 Task: Select the on in the editor word wrap.
Action: Mouse moved to (7, 480)
Screenshot: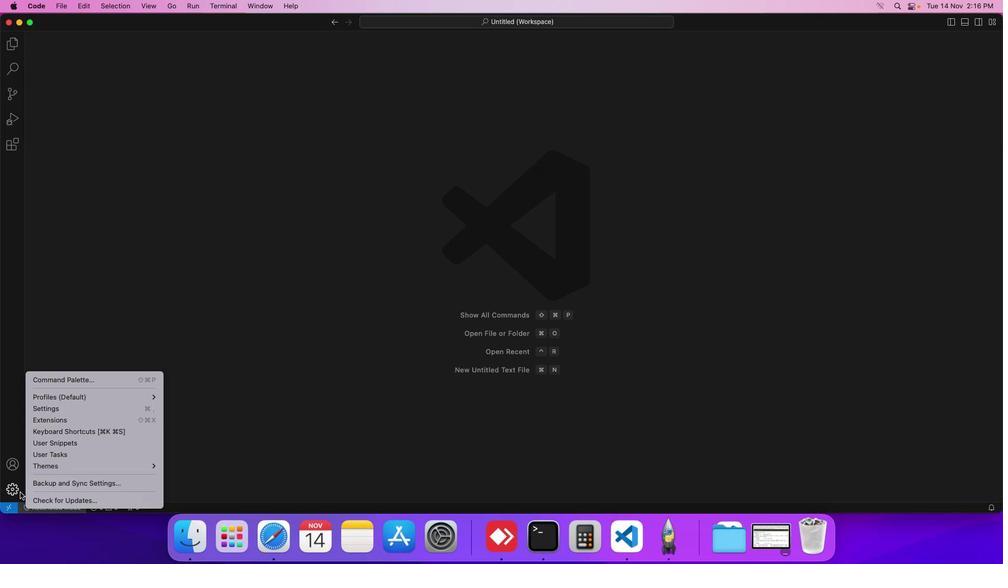 
Action: Mouse pressed left at (7, 480)
Screenshot: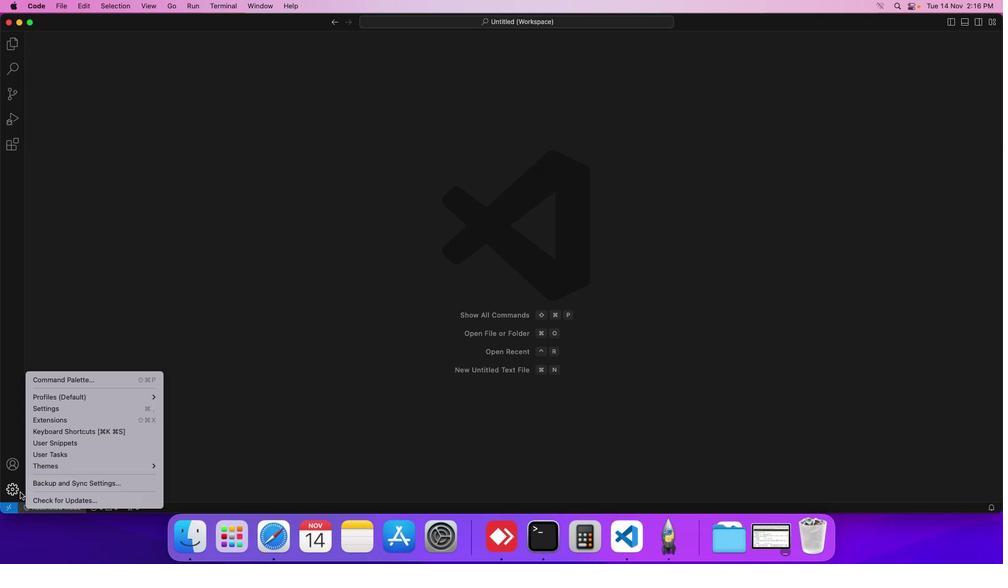 
Action: Mouse moved to (76, 394)
Screenshot: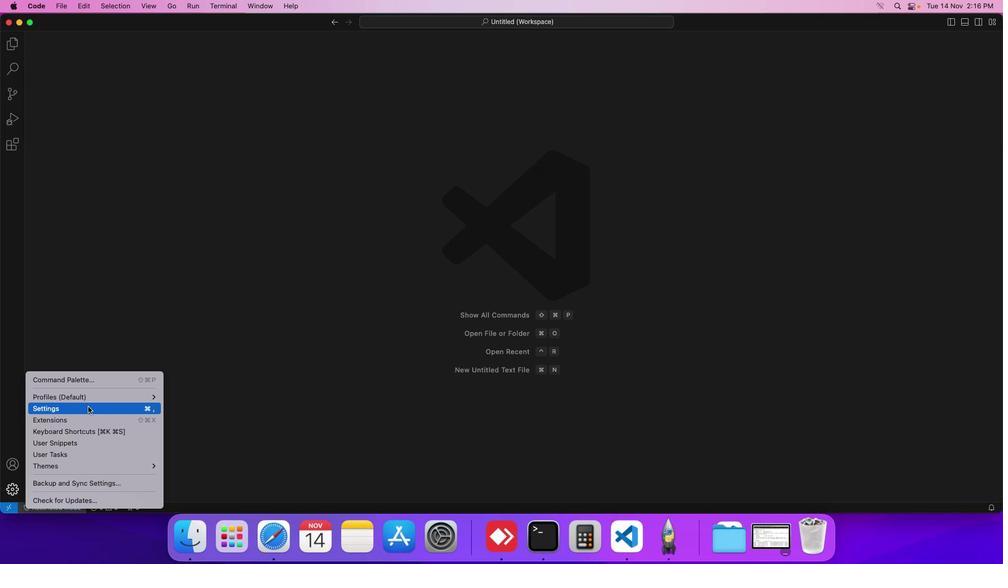
Action: Mouse pressed left at (76, 394)
Screenshot: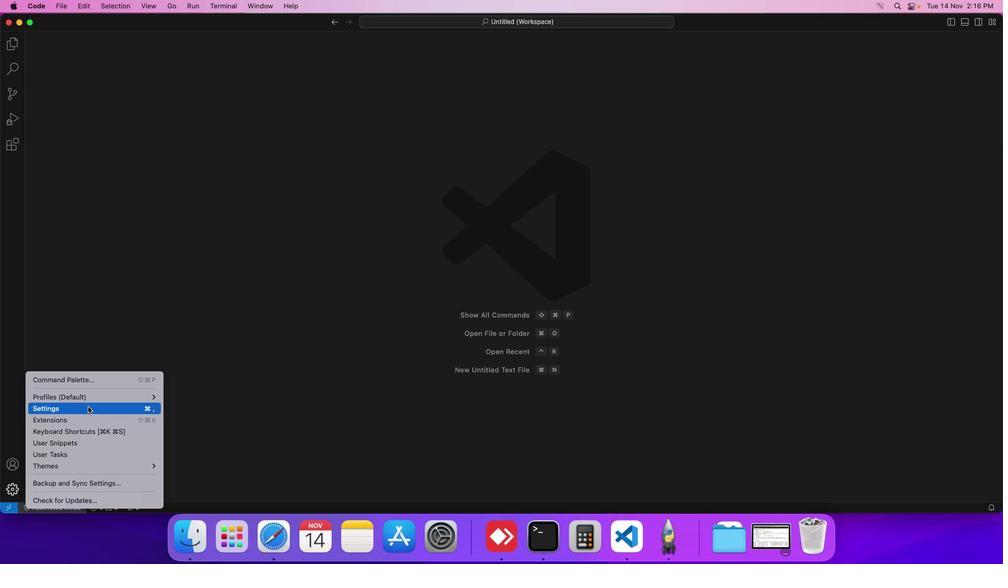 
Action: Mouse moved to (251, 71)
Screenshot: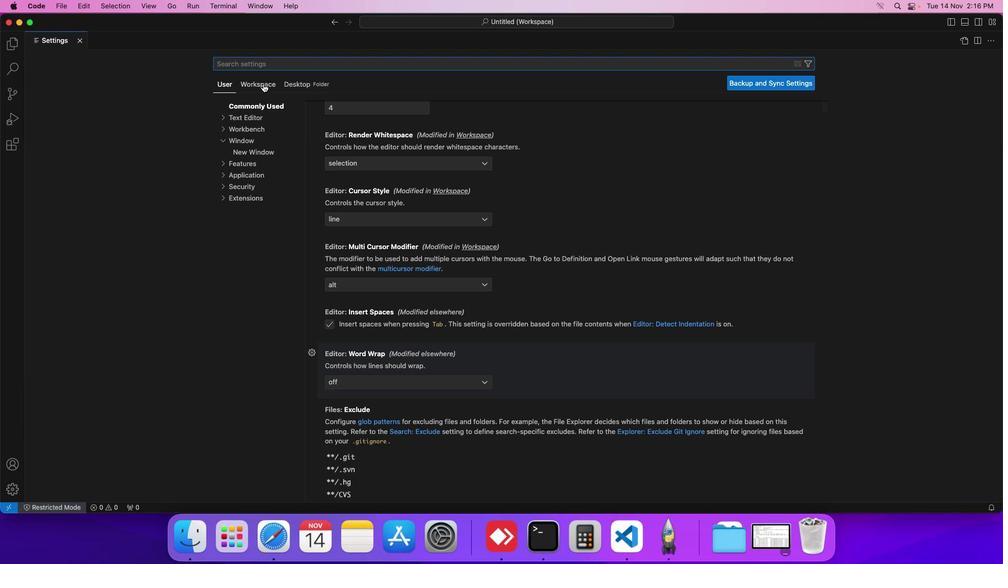 
Action: Mouse pressed left at (251, 71)
Screenshot: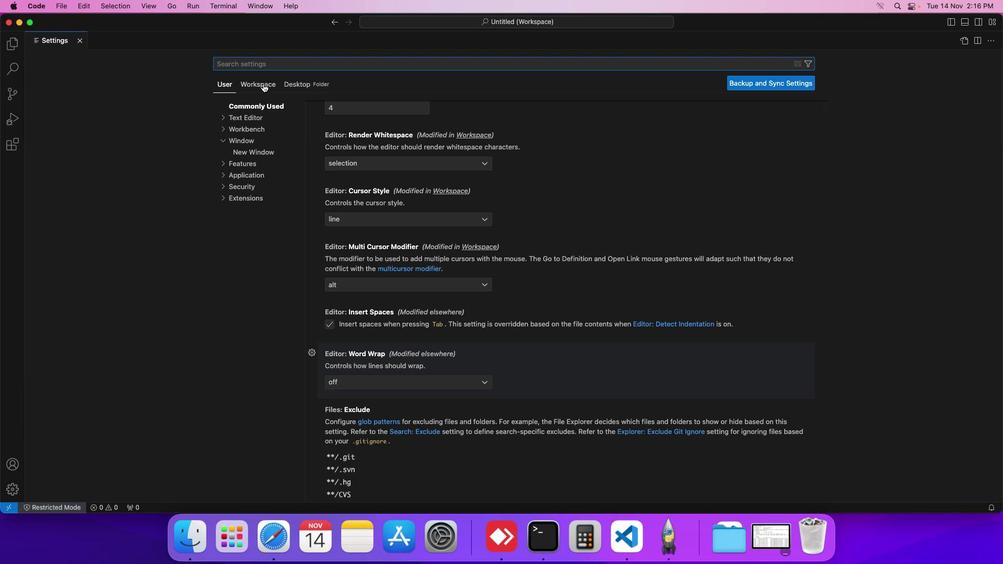 
Action: Mouse moved to (411, 398)
Screenshot: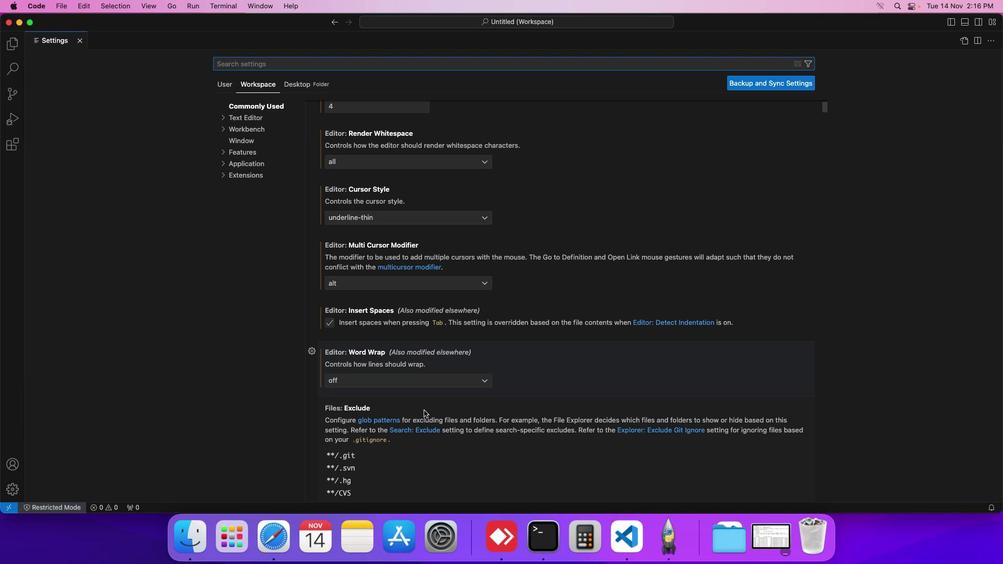 
Action: Mouse scrolled (411, 398) with delta (-11, -12)
Screenshot: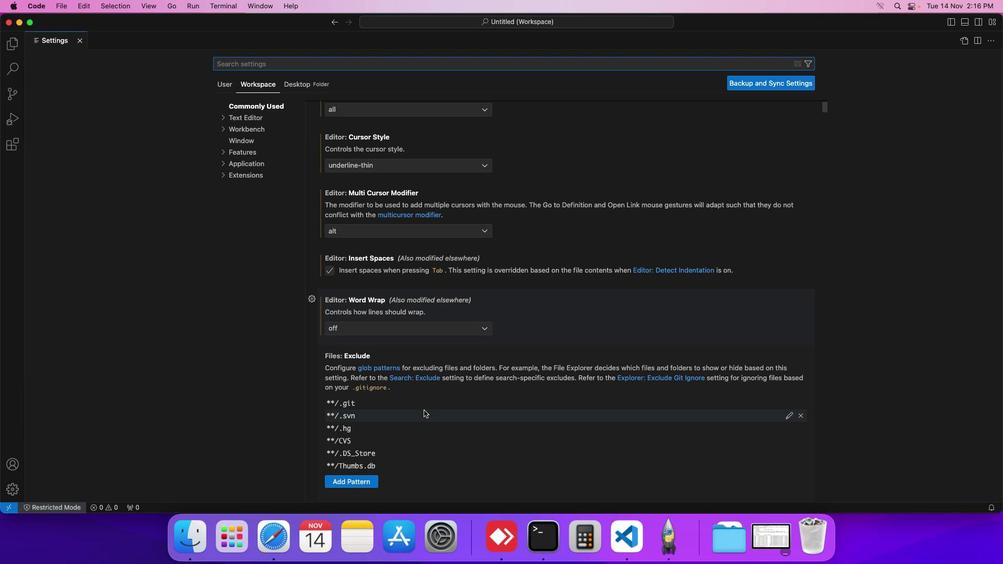
Action: Mouse scrolled (411, 398) with delta (-11, -12)
Screenshot: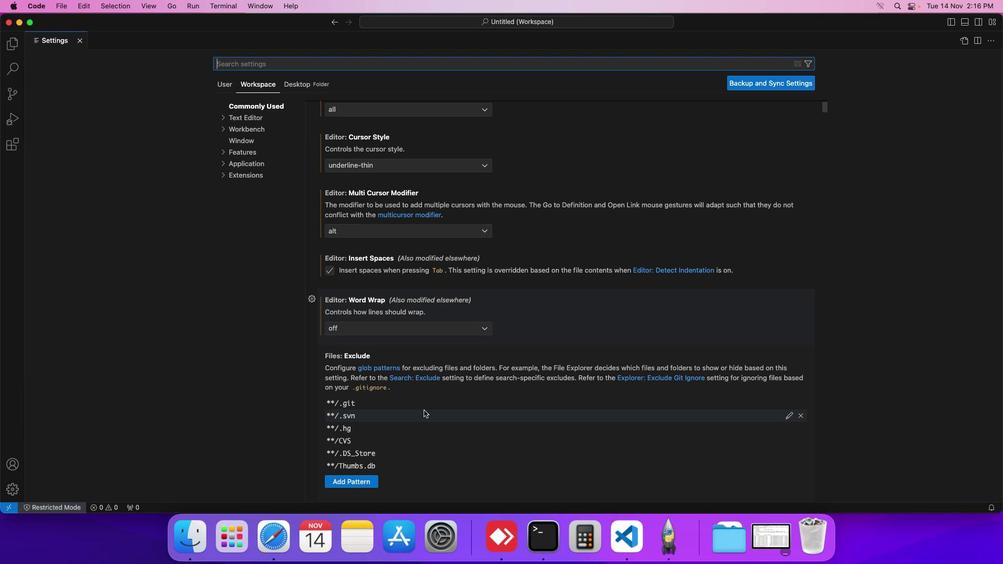 
Action: Mouse moved to (382, 320)
Screenshot: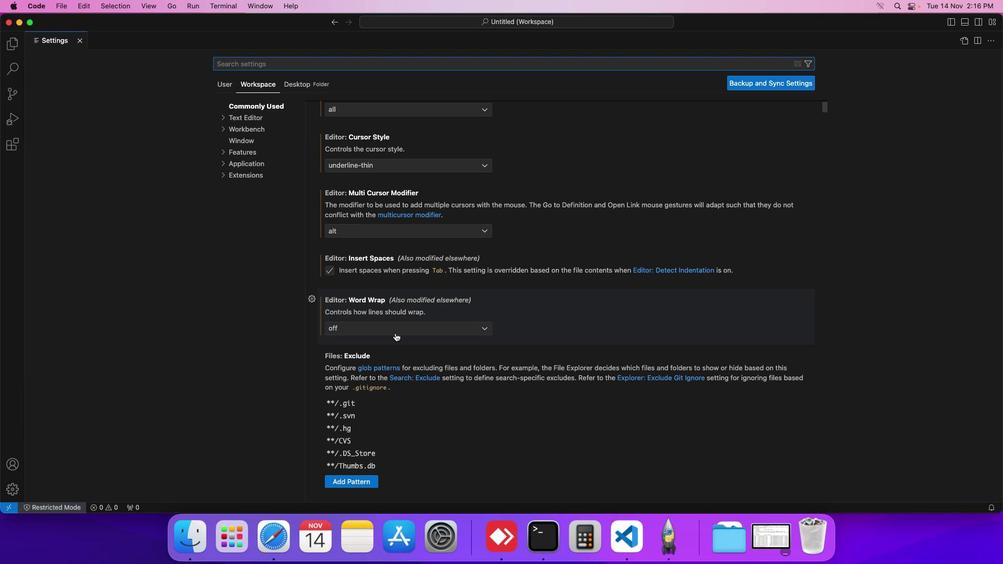 
Action: Mouse pressed left at (382, 320)
Screenshot: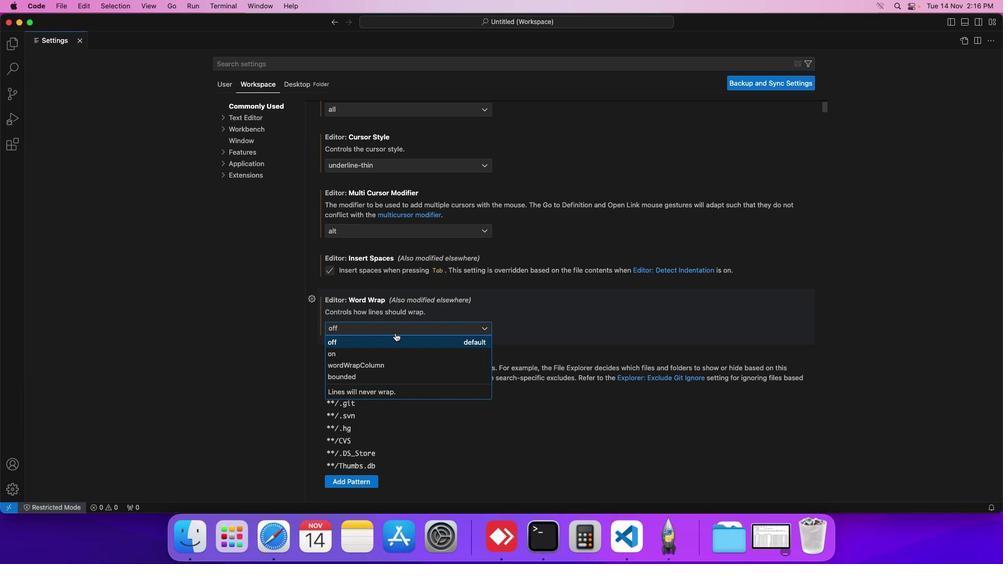 
Action: Mouse moved to (356, 342)
Screenshot: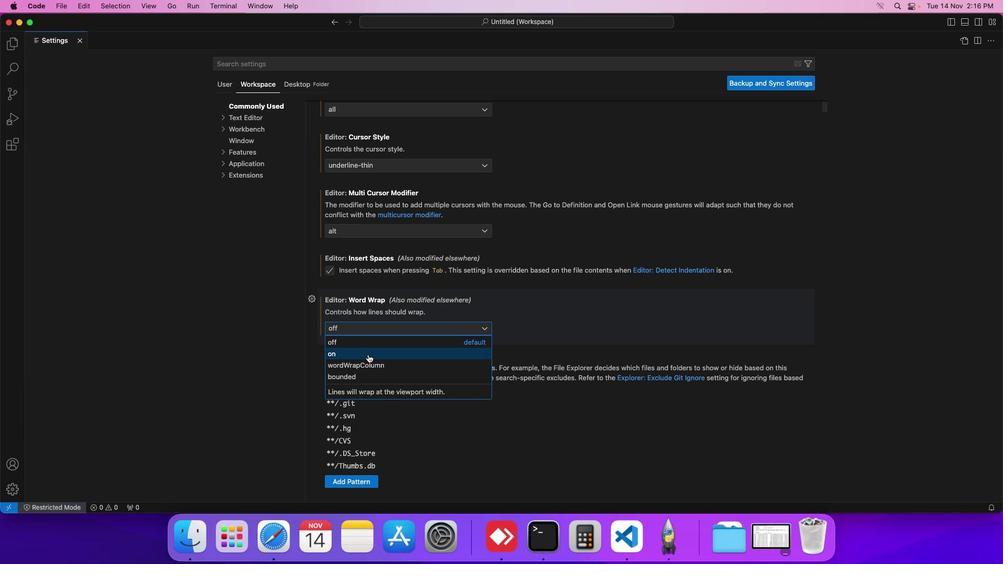 
Action: Mouse pressed left at (356, 342)
Screenshot: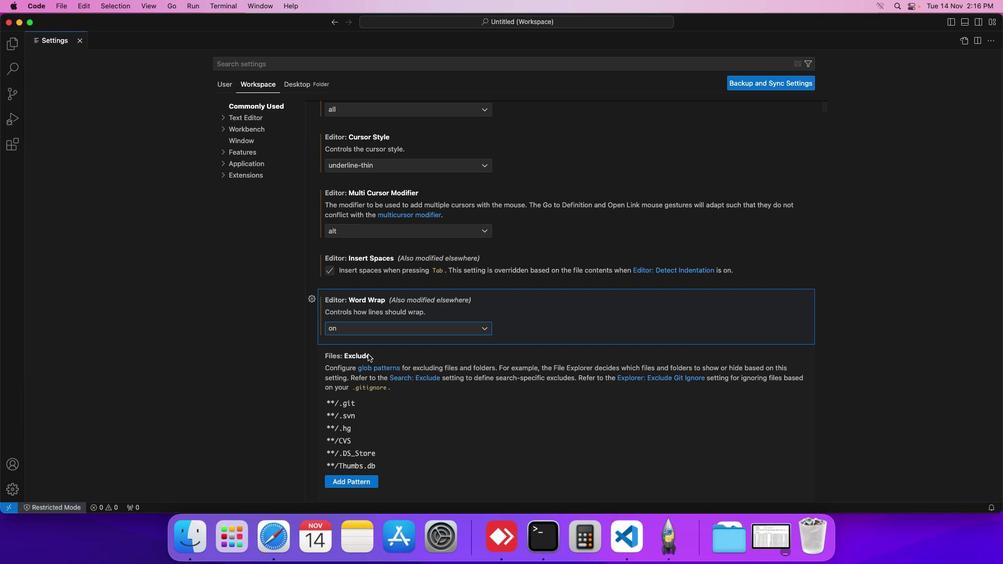 
